Task: View the deployment status of the particular record
Action: Mouse moved to (161, 277)
Screenshot: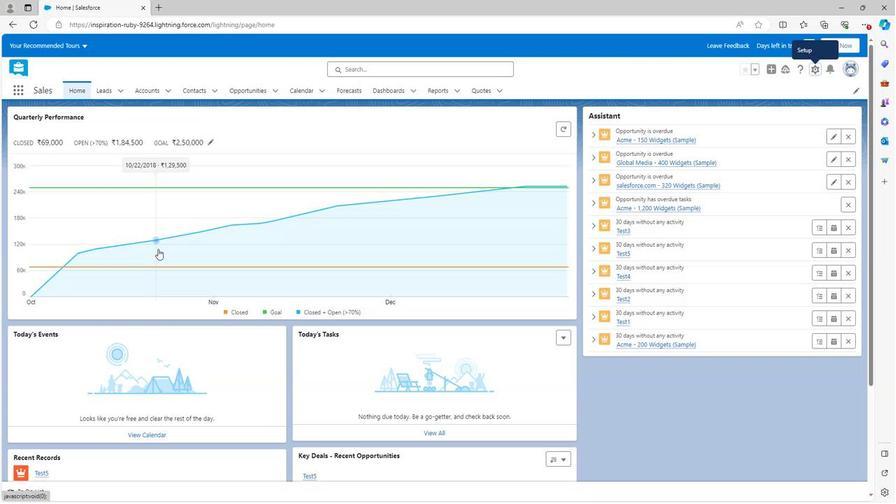 
Action: Mouse scrolled (161, 277) with delta (0, 0)
Screenshot: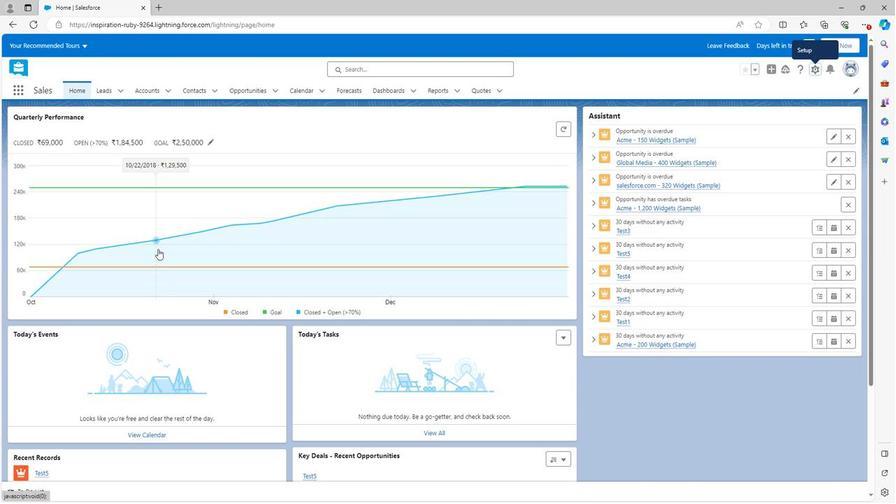 
Action: Mouse scrolled (161, 277) with delta (0, 0)
Screenshot: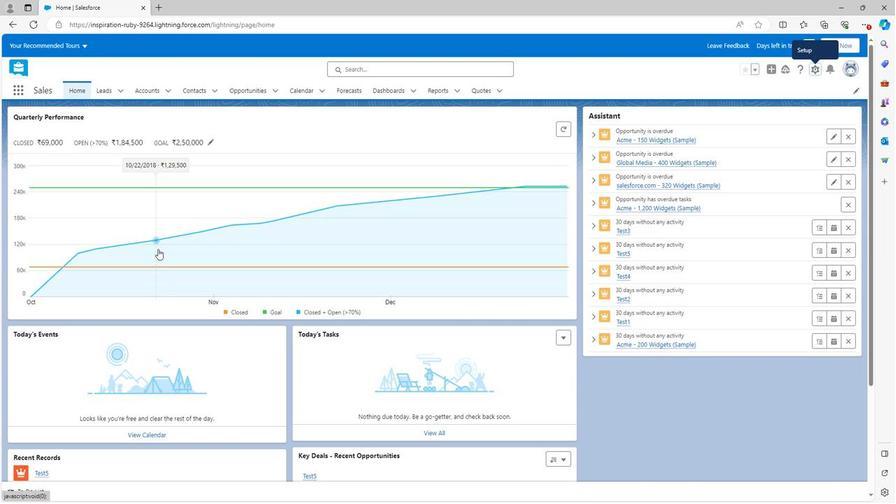 
Action: Mouse scrolled (161, 277) with delta (0, 0)
Screenshot: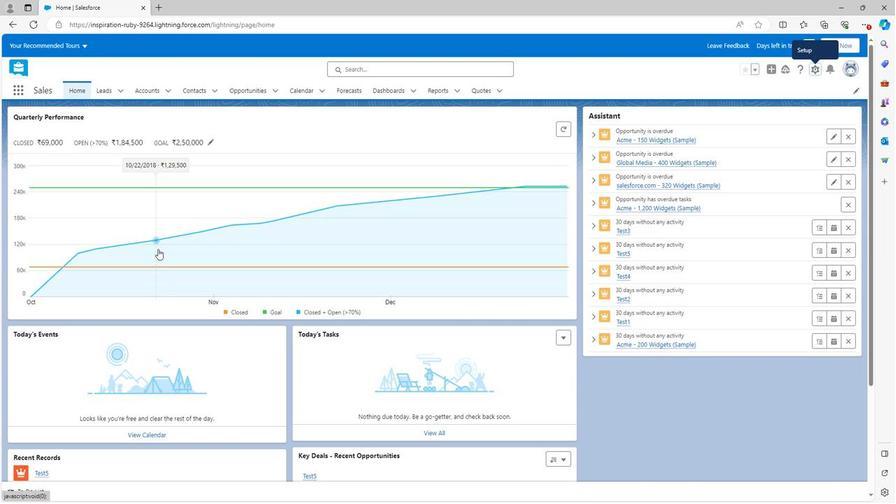 
Action: Mouse scrolled (161, 277) with delta (0, 0)
Screenshot: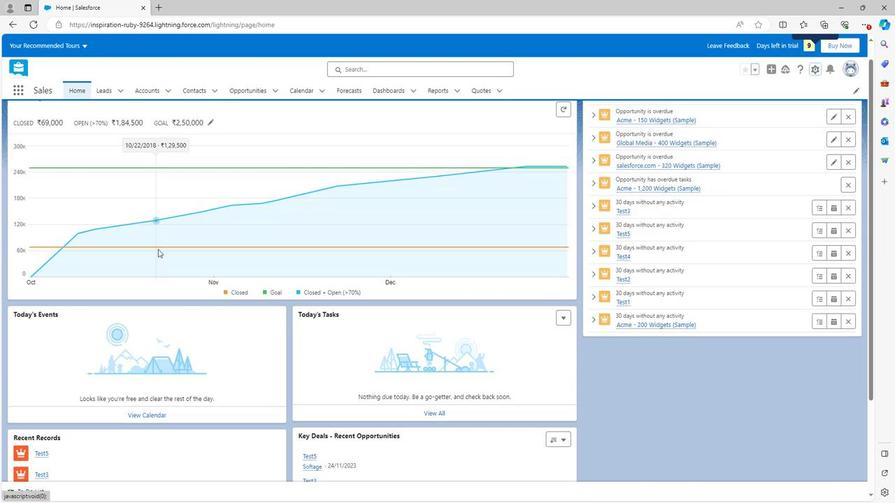 
Action: Mouse scrolled (161, 278) with delta (0, 0)
Screenshot: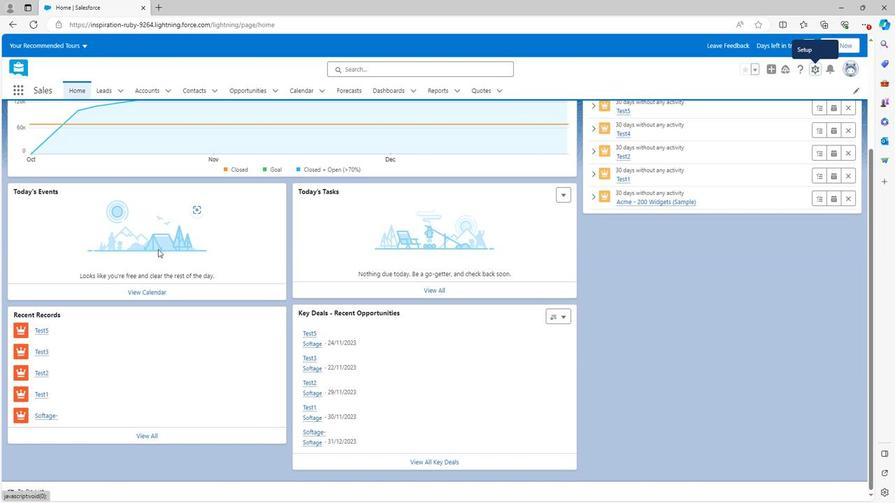 
Action: Mouse scrolled (161, 278) with delta (0, 0)
Screenshot: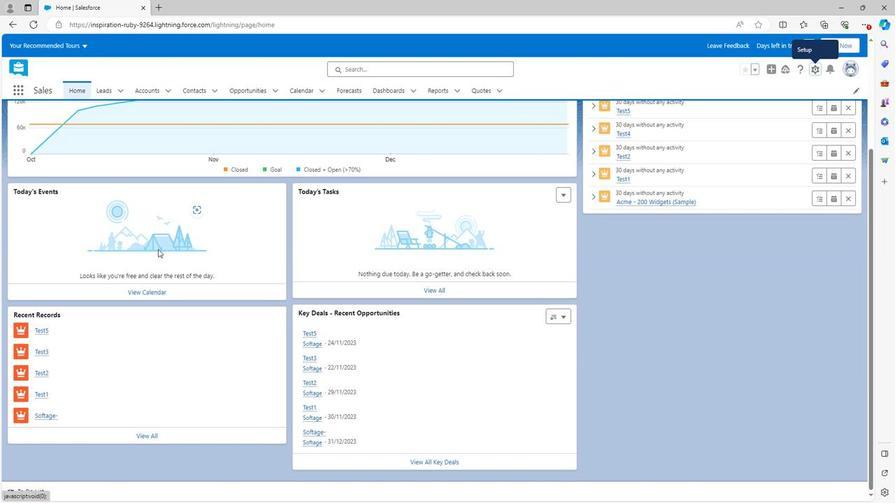 
Action: Mouse scrolled (161, 278) with delta (0, 0)
Screenshot: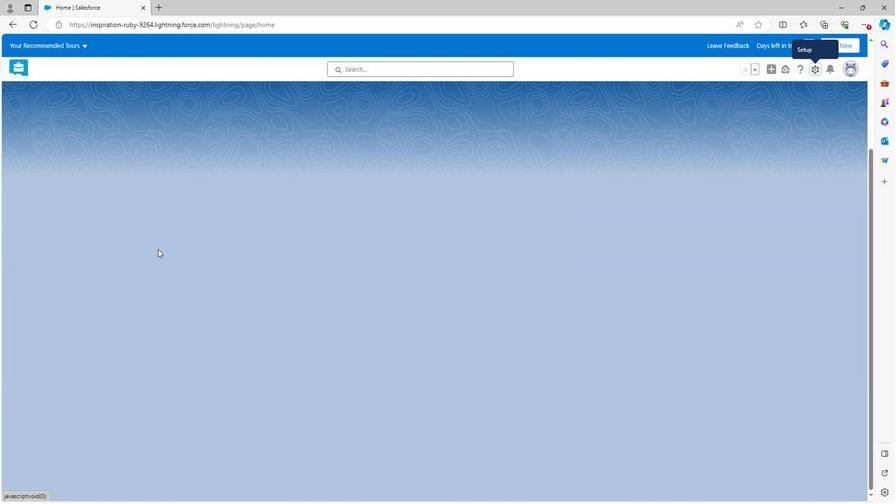 
Action: Mouse scrolled (161, 278) with delta (0, 0)
Screenshot: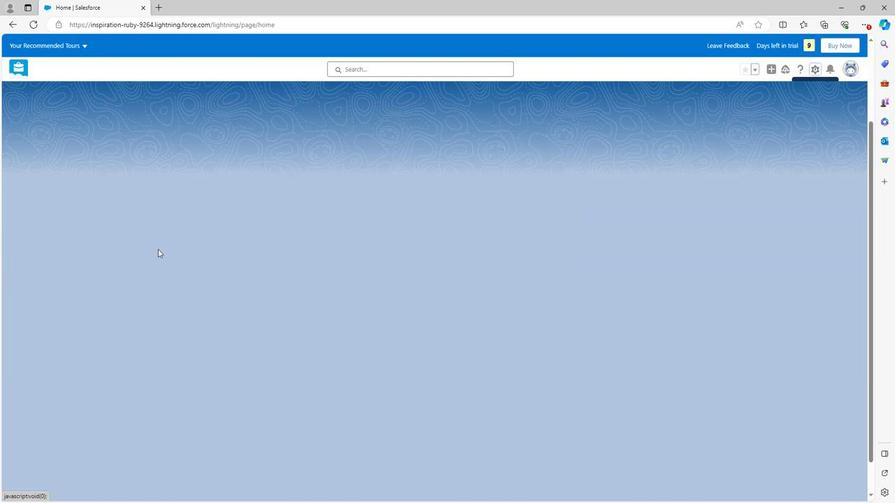 
Action: Mouse scrolled (161, 278) with delta (0, 0)
Screenshot: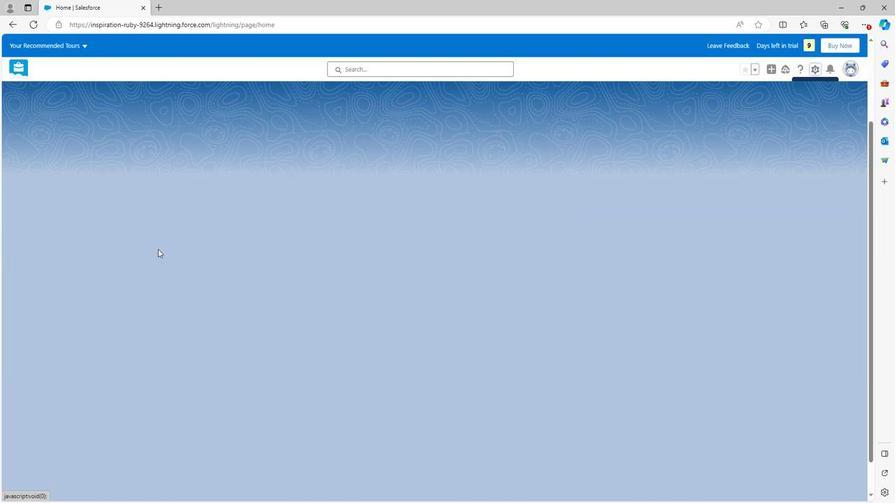 
Action: Mouse scrolled (161, 278) with delta (0, 0)
Screenshot: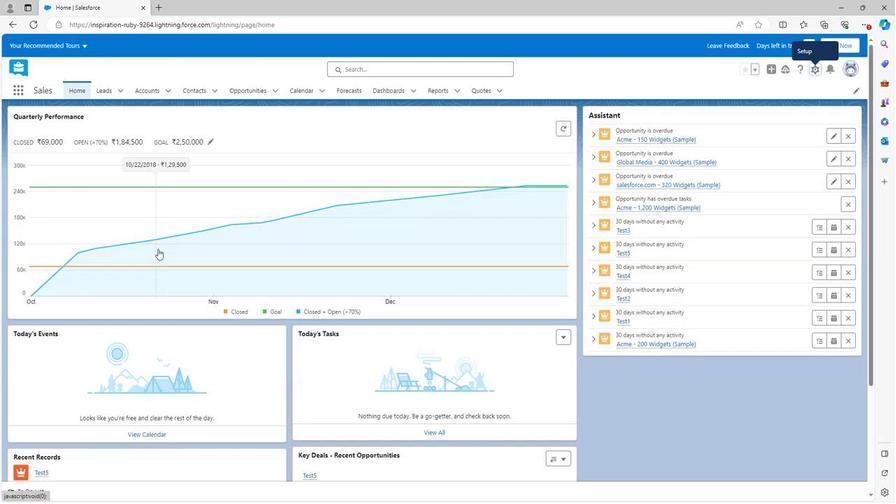 
Action: Mouse moved to (840, 151)
Screenshot: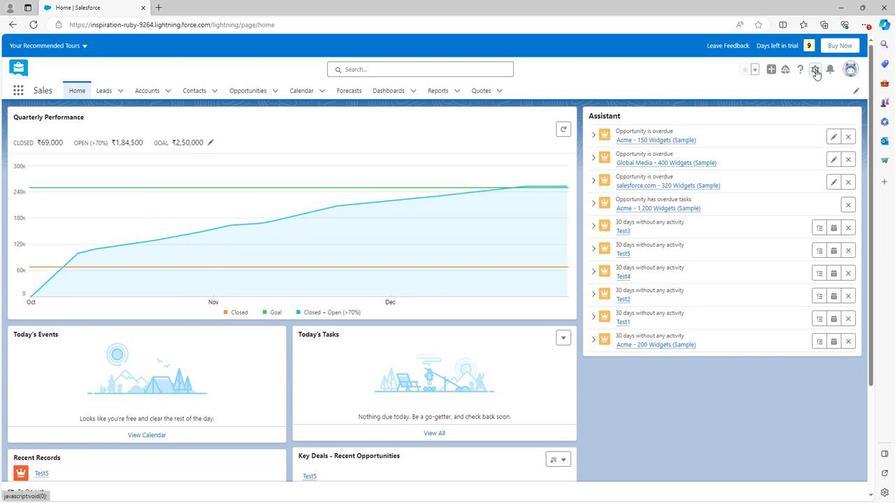 
Action: Mouse pressed left at (840, 151)
Screenshot: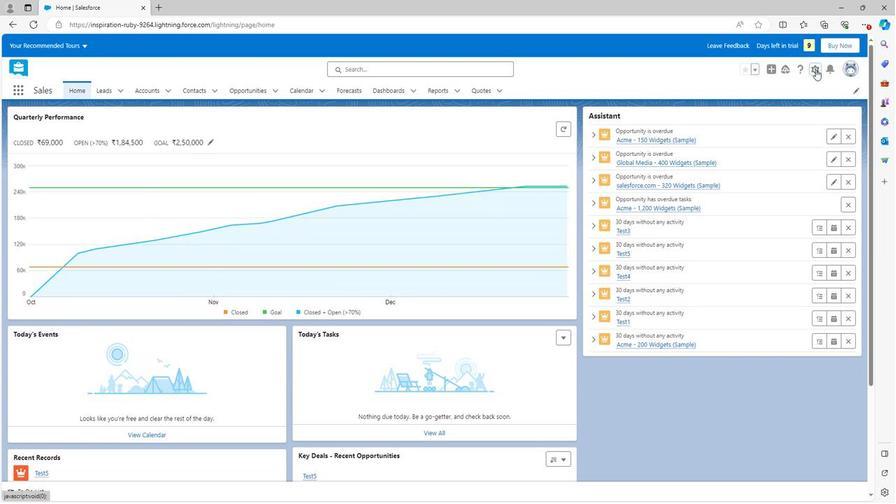 
Action: Mouse moved to (809, 169)
Screenshot: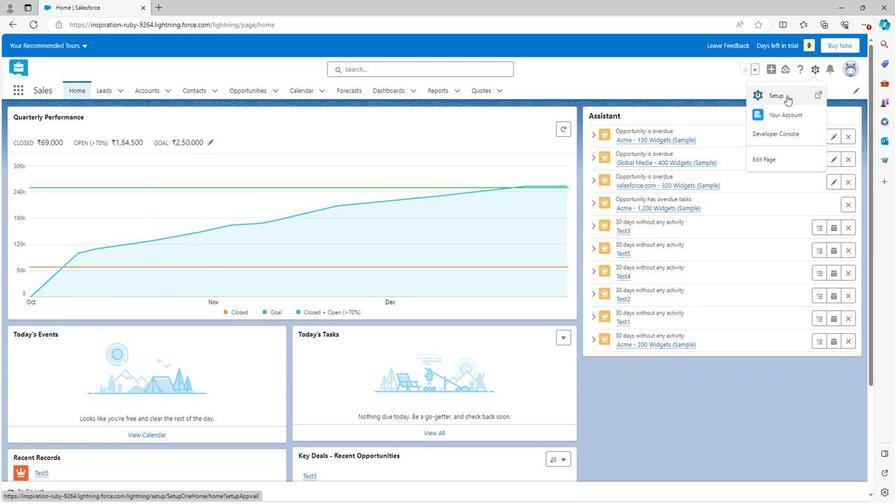 
Action: Mouse pressed left at (809, 169)
Screenshot: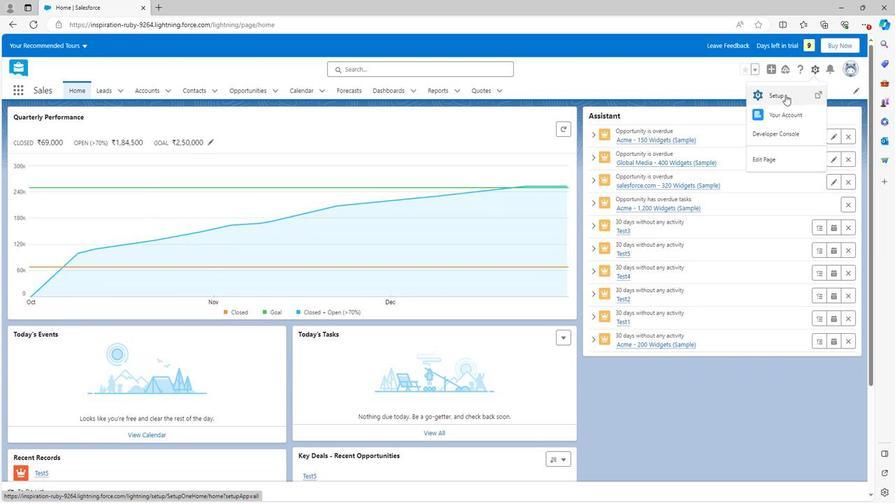 
Action: Mouse moved to (21, 372)
Screenshot: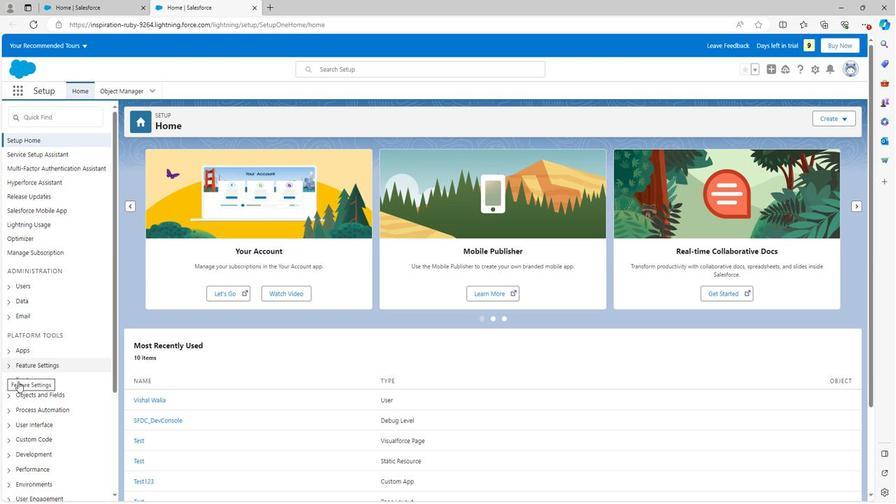 
Action: Mouse scrolled (21, 372) with delta (0, 0)
Screenshot: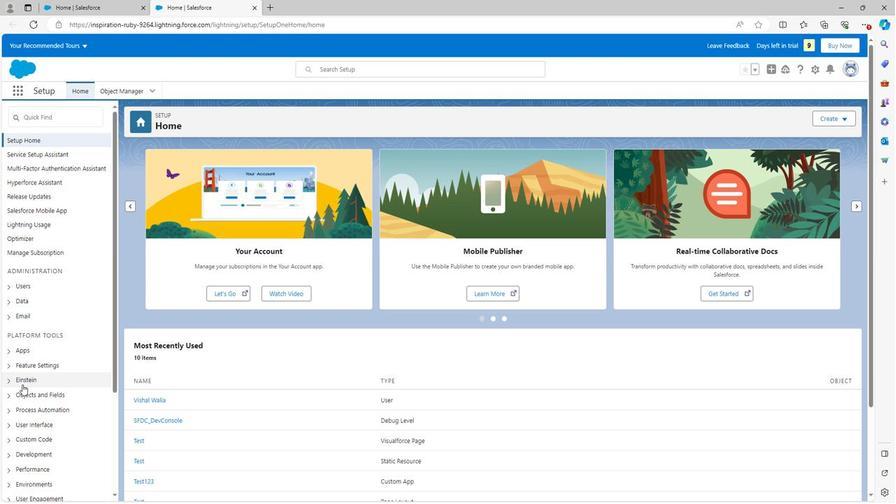 
Action: Mouse scrolled (21, 372) with delta (0, 0)
Screenshot: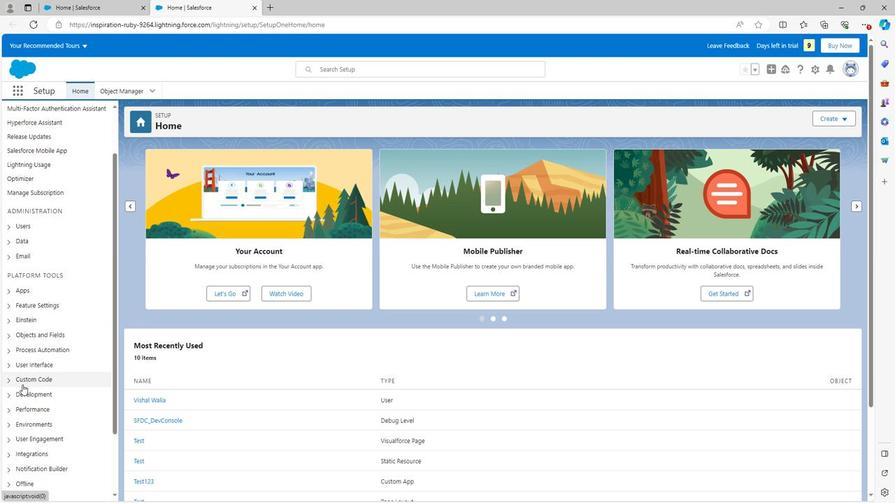 
Action: Mouse moved to (7, 349)
Screenshot: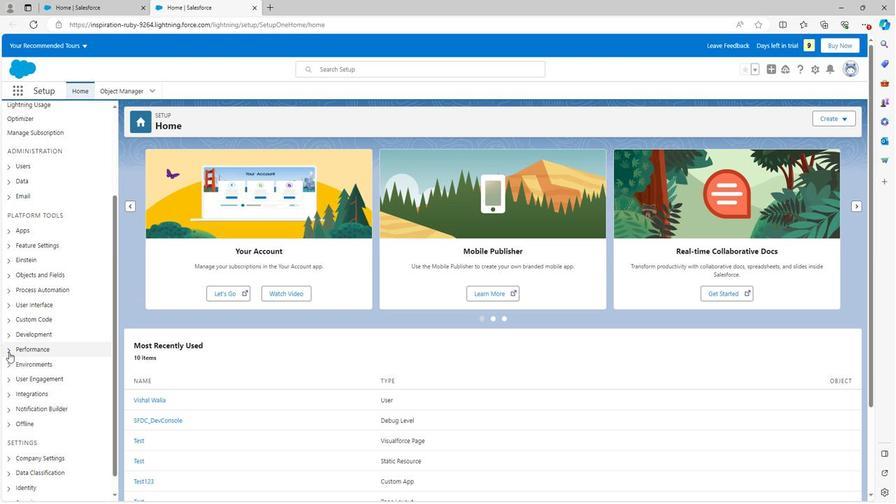 
Action: Mouse pressed left at (7, 349)
Screenshot: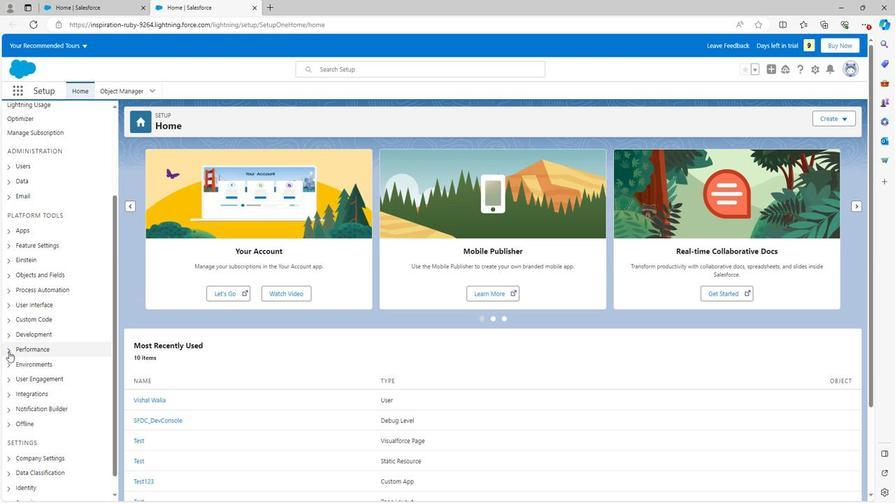 
Action: Mouse moved to (8, 349)
Screenshot: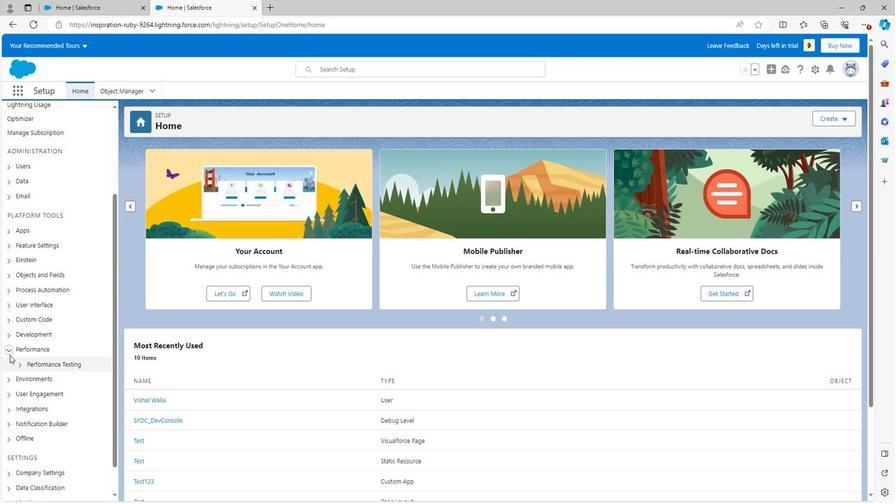 
Action: Mouse pressed left at (8, 349)
Screenshot: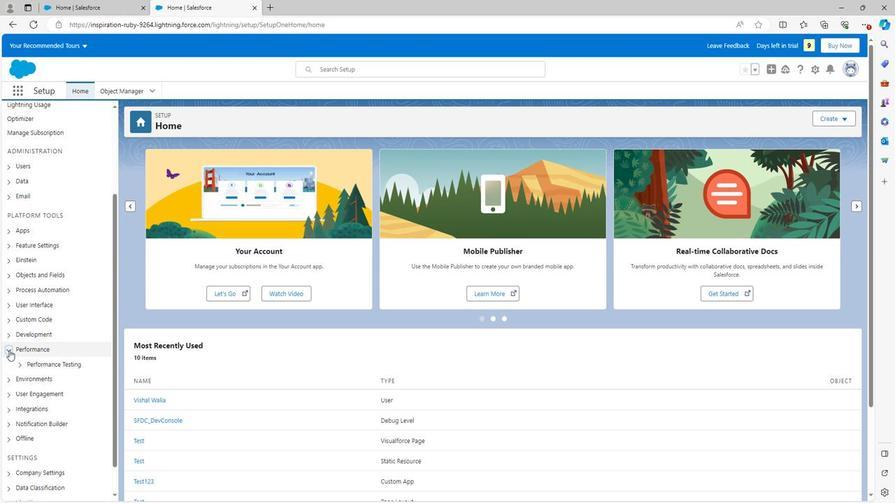 
Action: Mouse moved to (6, 358)
Screenshot: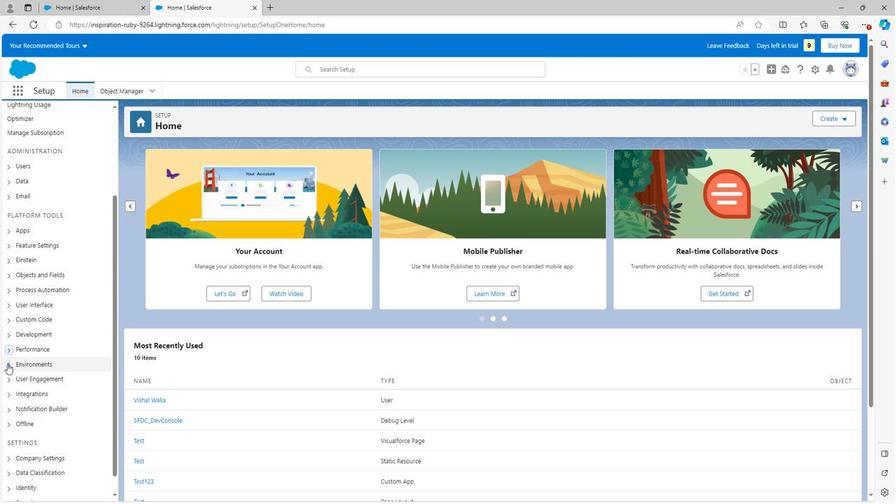 
Action: Mouse pressed left at (6, 358)
Screenshot: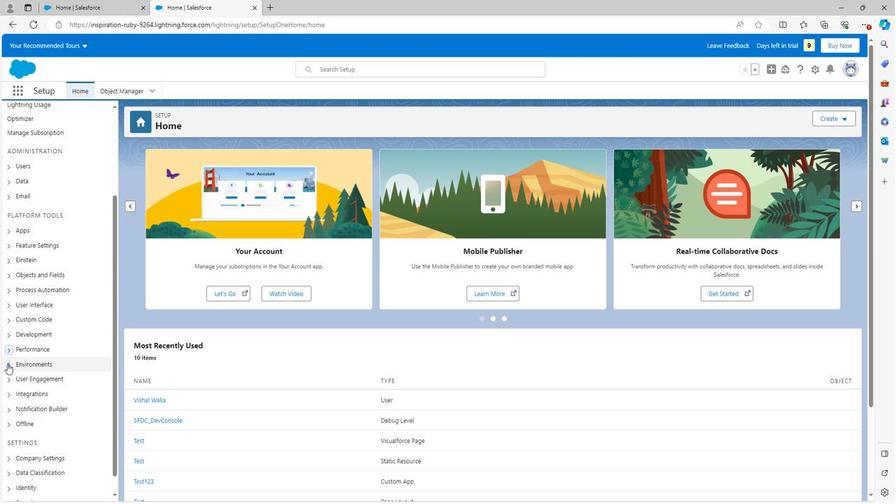 
Action: Mouse moved to (17, 379)
Screenshot: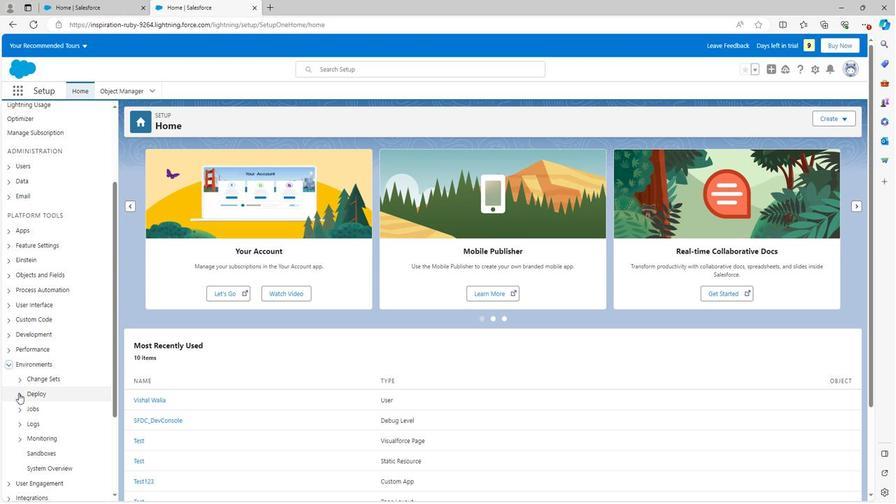 
Action: Mouse pressed left at (17, 379)
Screenshot: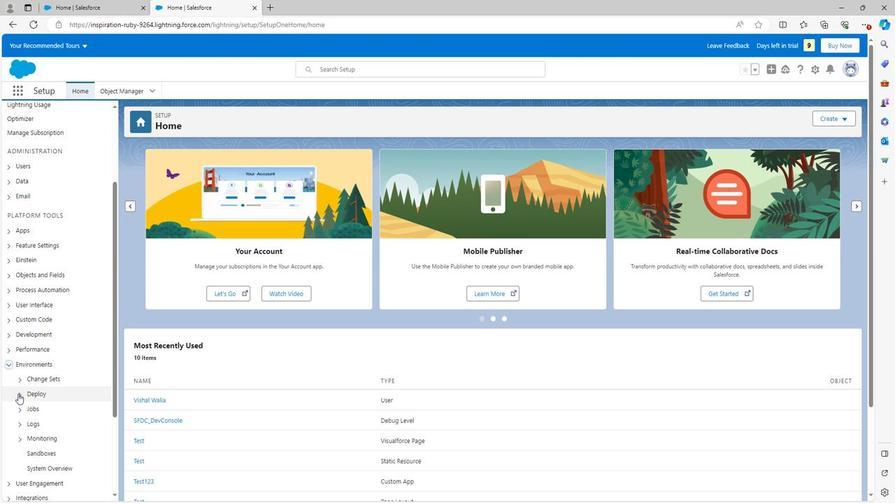 
Action: Mouse moved to (56, 398)
Screenshot: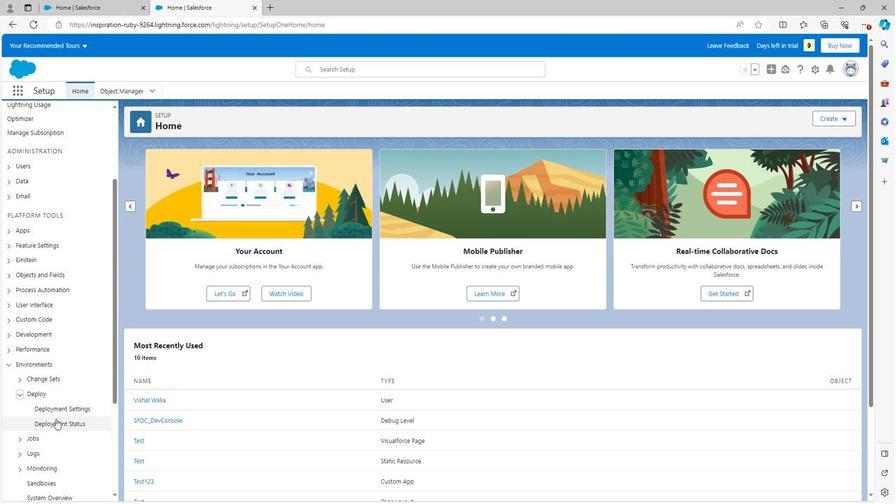 
Action: Mouse pressed left at (56, 398)
Screenshot: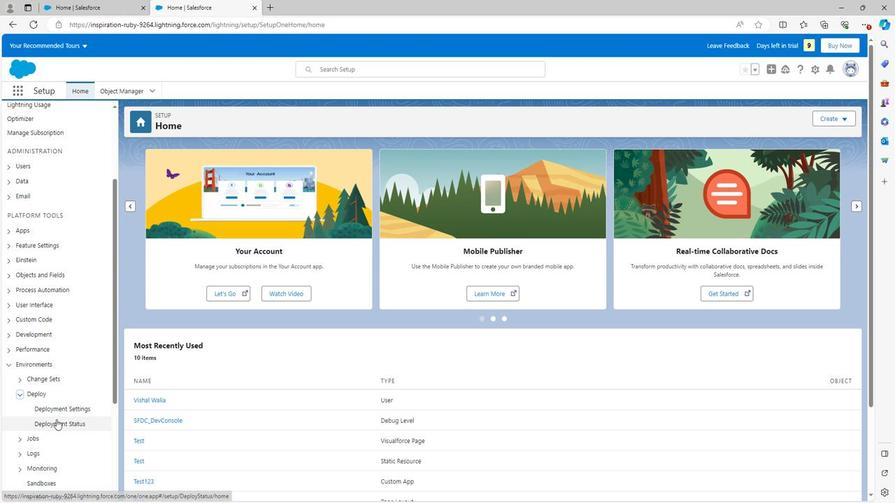 
Action: Mouse moved to (152, 279)
Screenshot: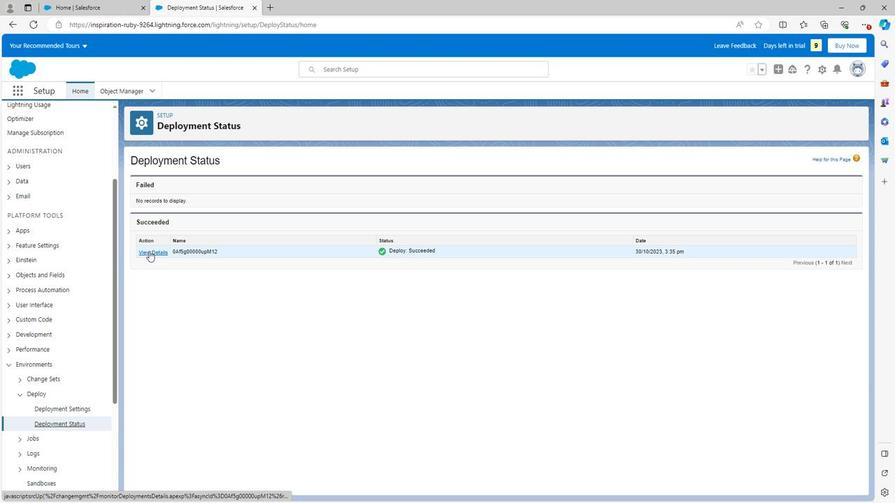 
Action: Mouse pressed left at (152, 279)
Screenshot: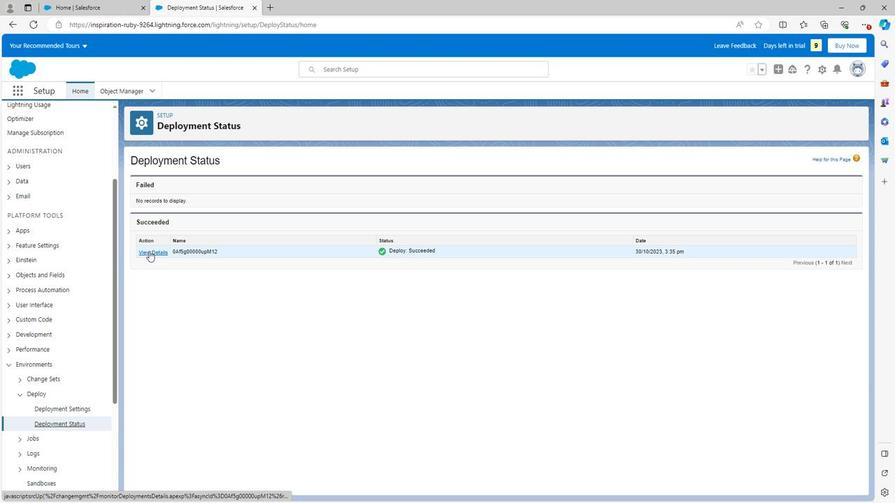 
Action: Mouse moved to (493, 300)
Screenshot: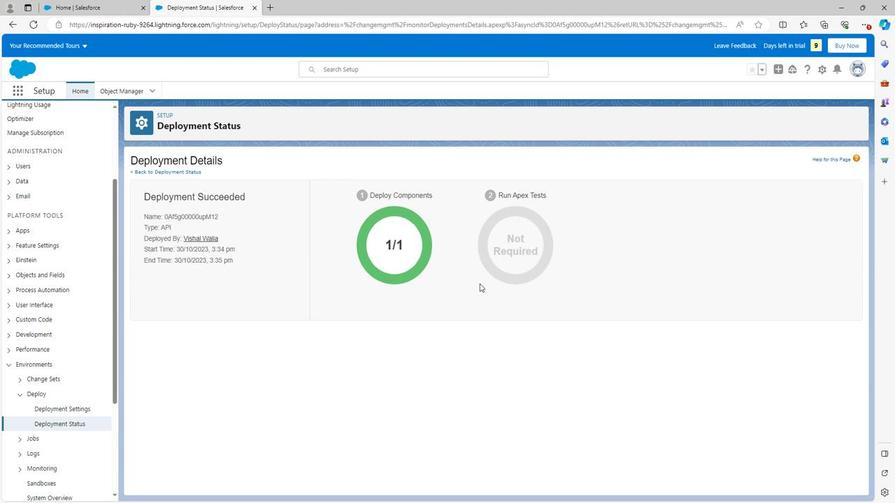 
